 Task: Add European Hot Cereal to the cart.
Action: Mouse moved to (864, 299)
Screenshot: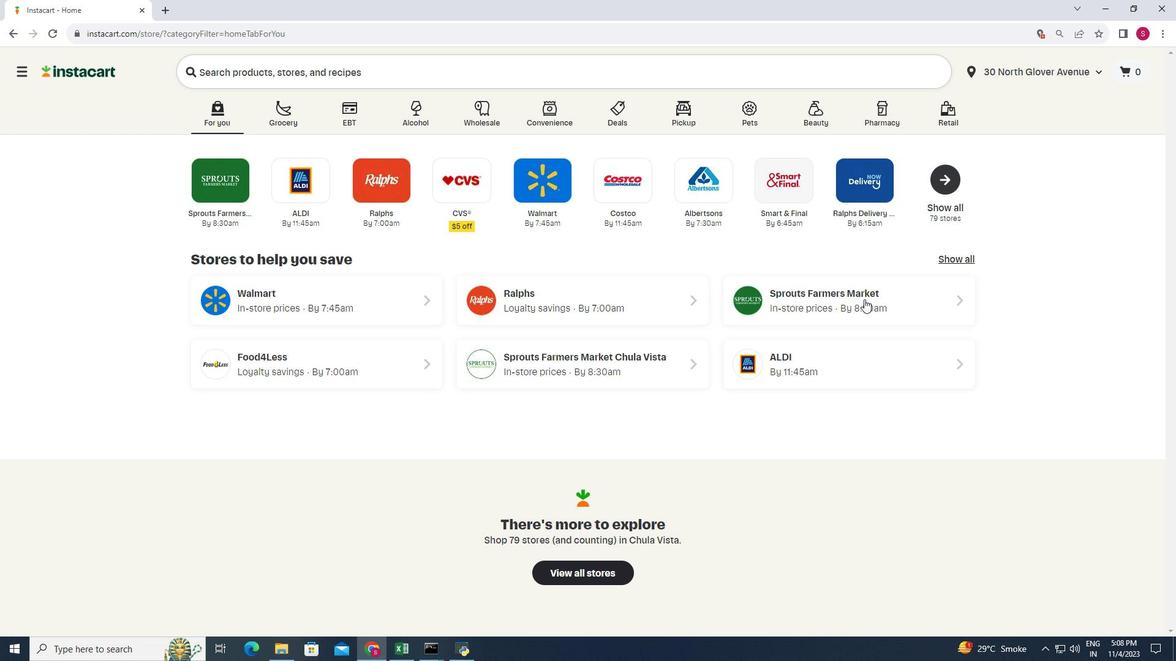 
Action: Mouse pressed left at (864, 299)
Screenshot: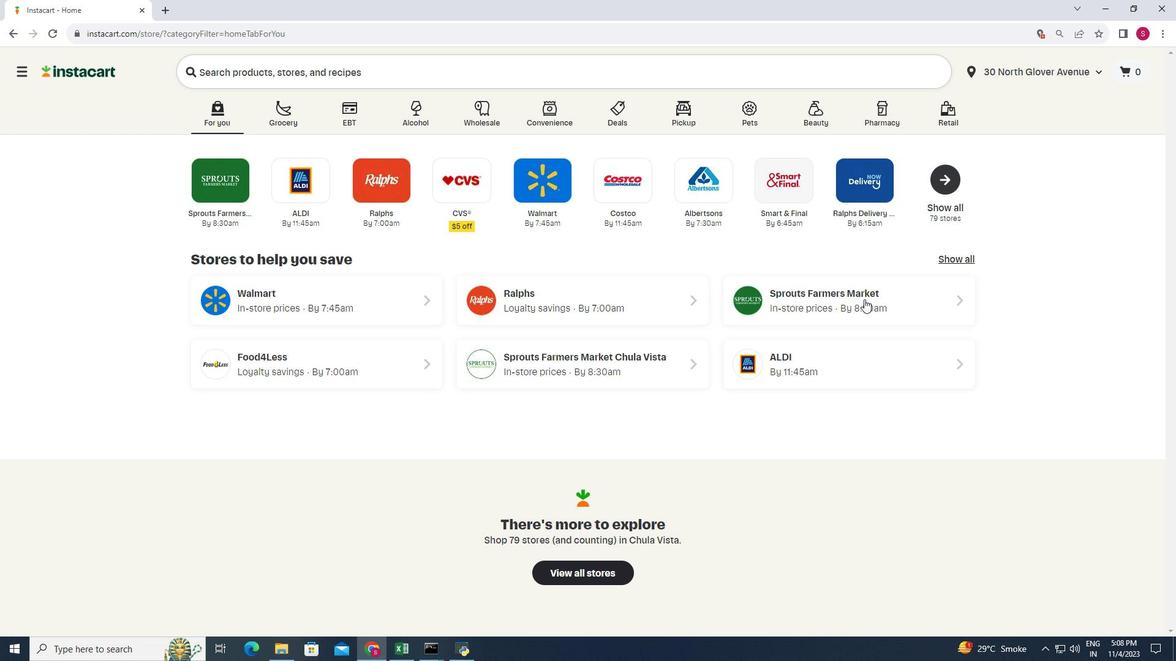 
Action: Mouse moved to (69, 400)
Screenshot: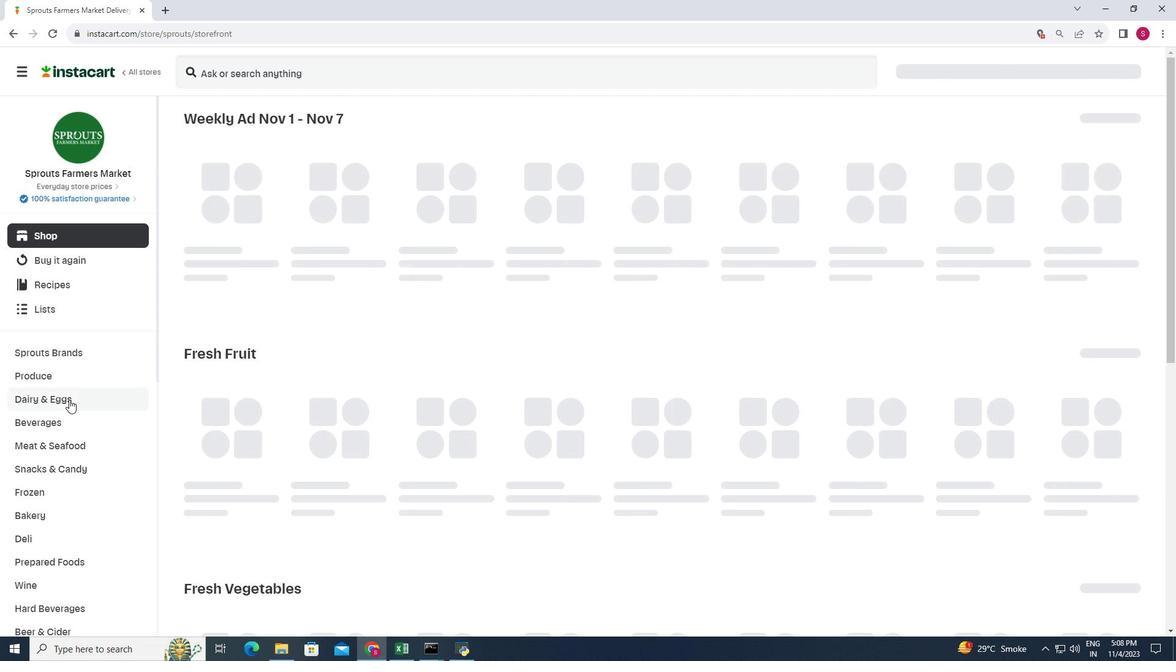 
Action: Mouse scrolled (69, 399) with delta (0, 0)
Screenshot: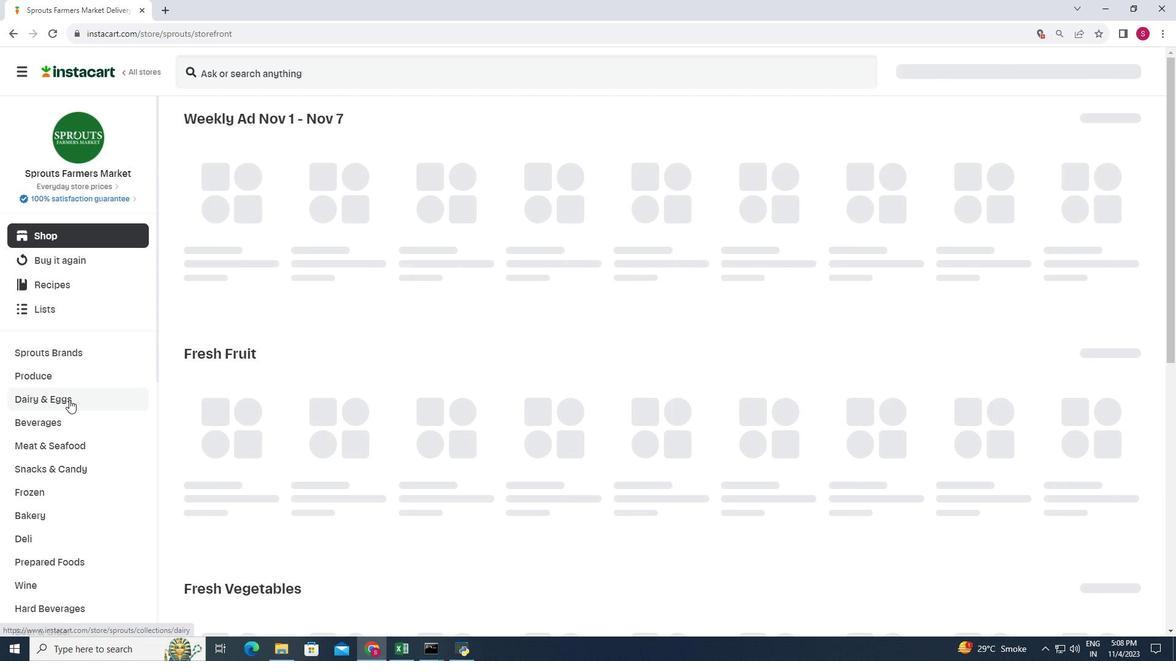 
Action: Mouse scrolled (69, 399) with delta (0, 0)
Screenshot: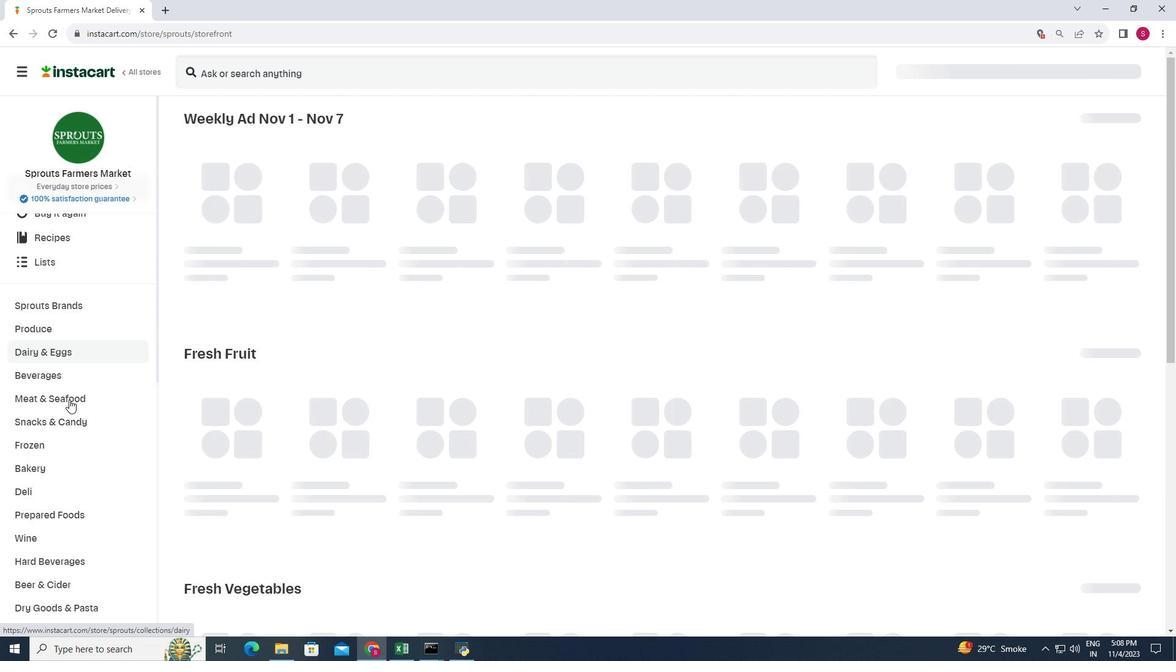 
Action: Mouse scrolled (69, 399) with delta (0, 0)
Screenshot: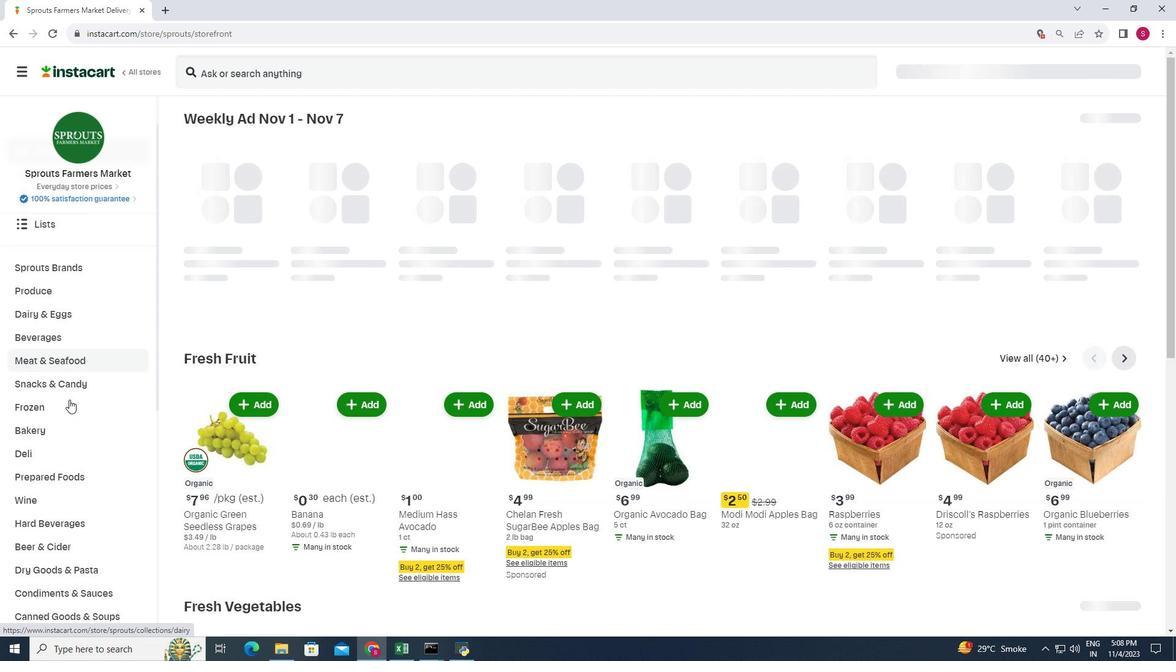 
Action: Mouse moved to (53, 538)
Screenshot: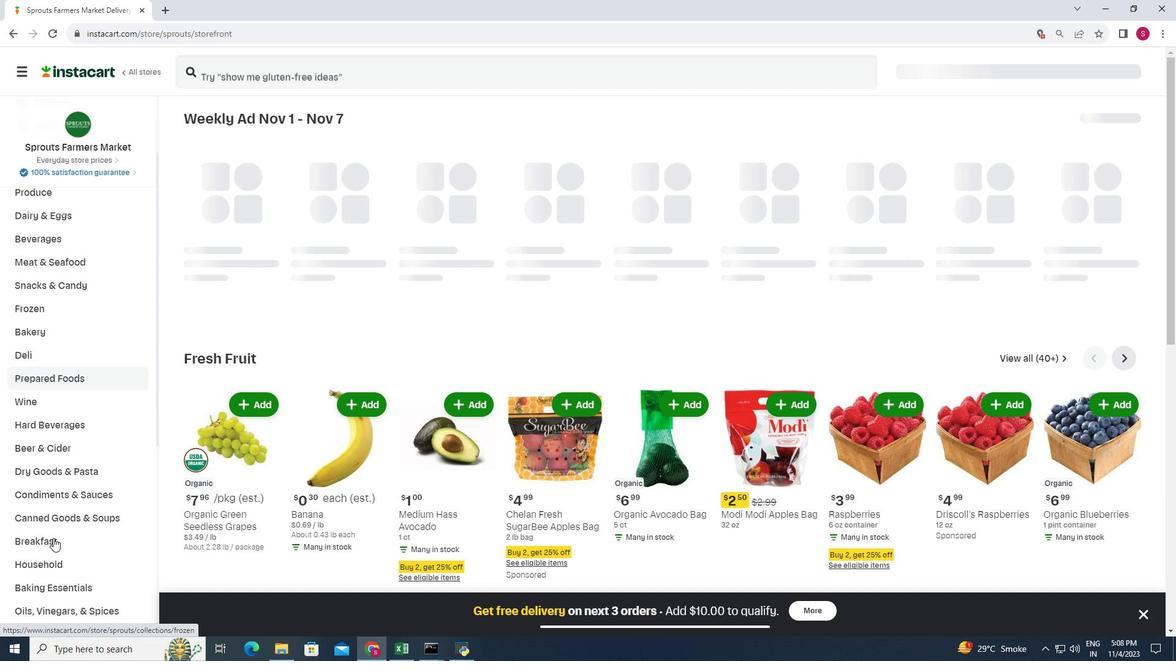 
Action: Mouse pressed left at (53, 538)
Screenshot: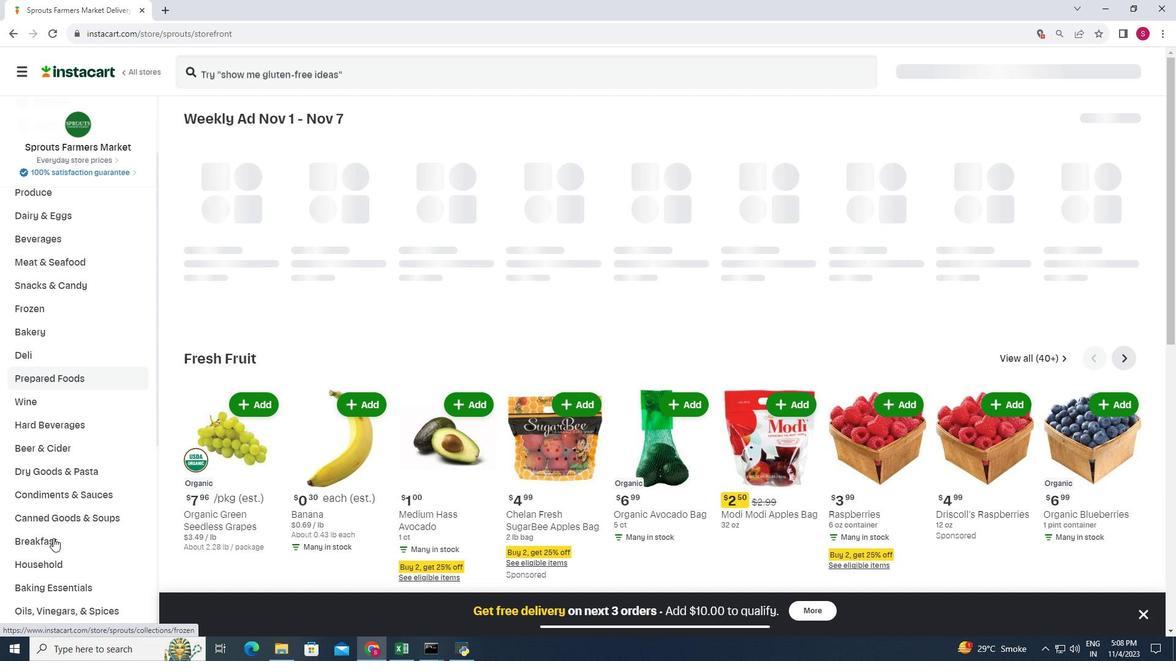 
Action: Mouse moved to (53, 540)
Screenshot: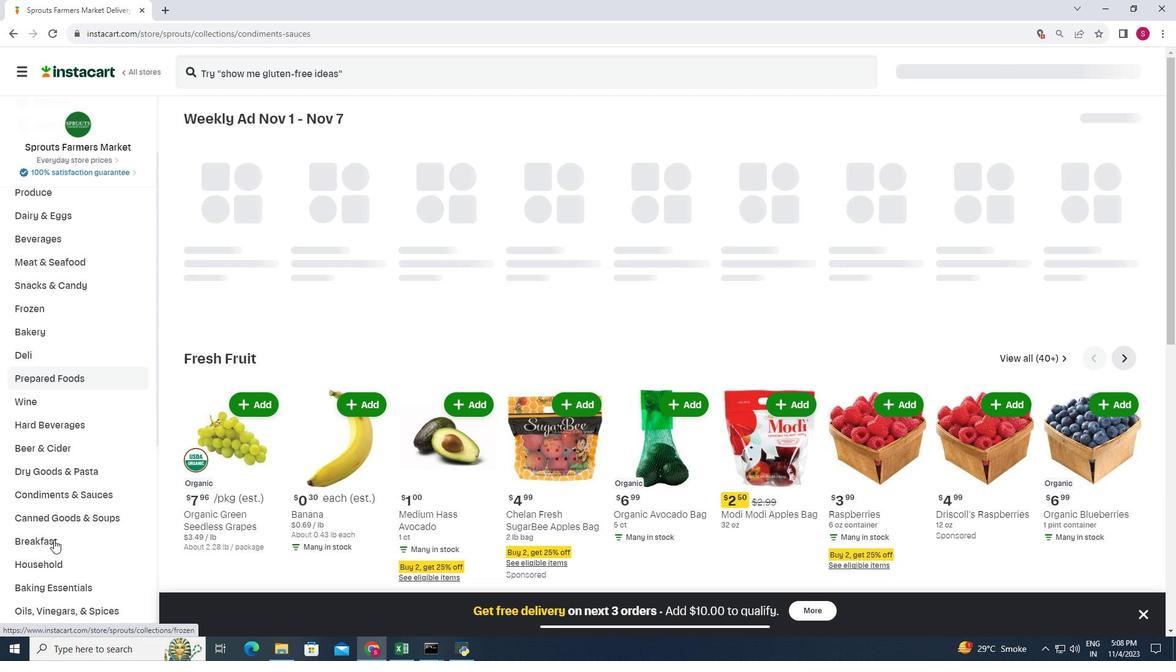 
Action: Mouse pressed left at (53, 540)
Screenshot: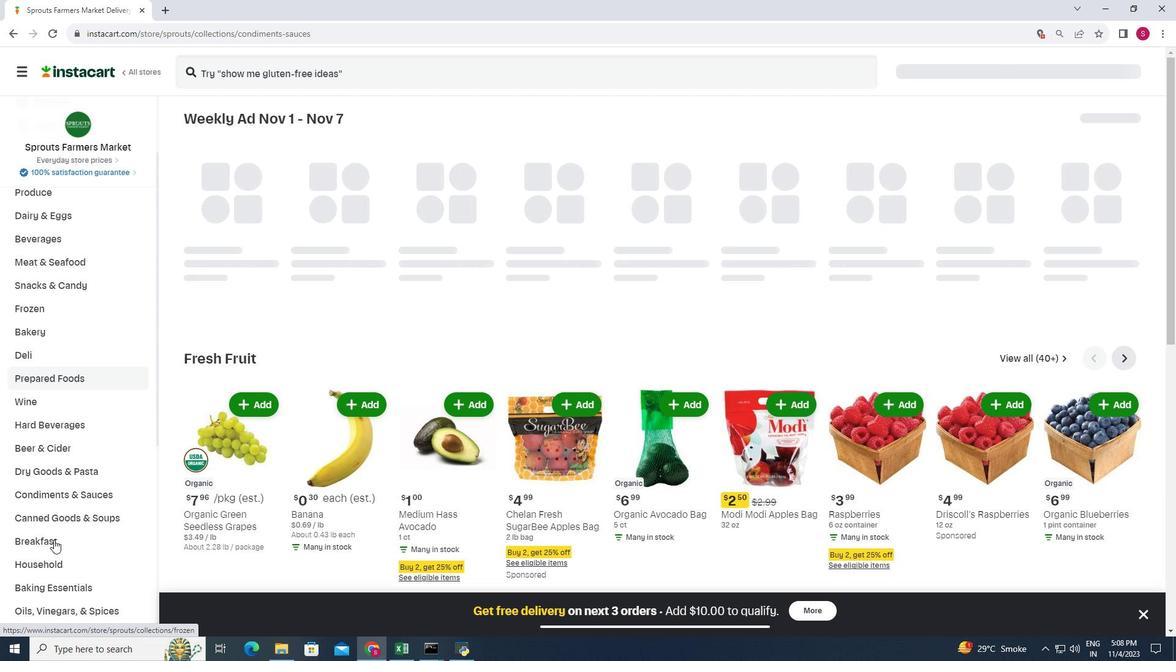 
Action: Mouse moved to (814, 156)
Screenshot: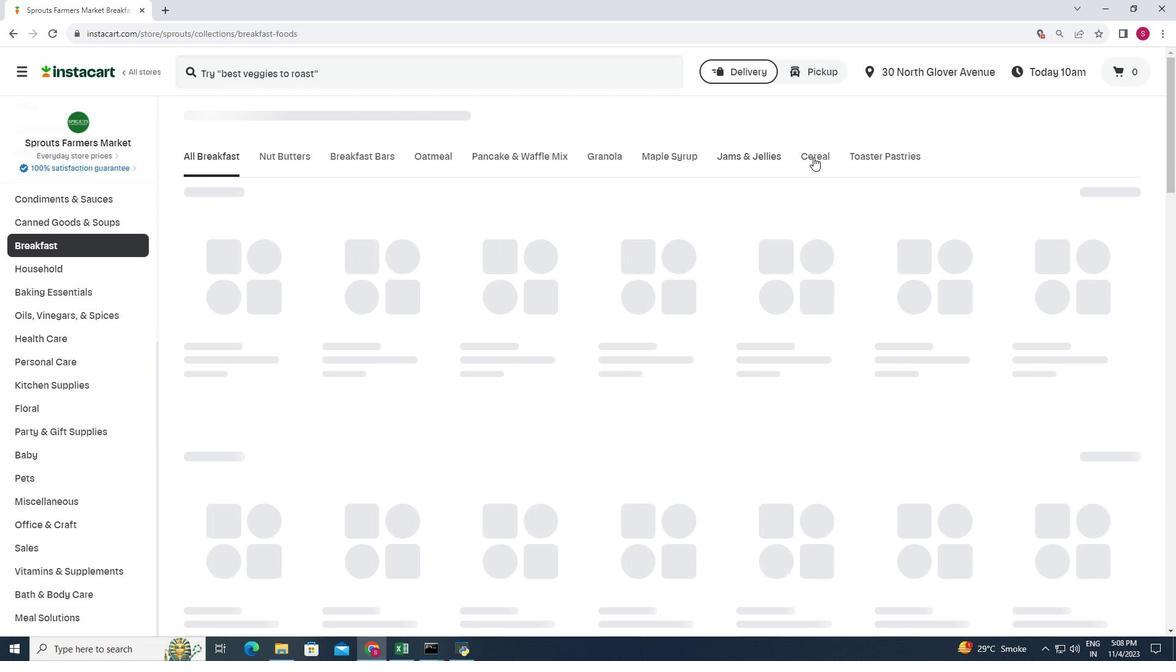 
Action: Mouse pressed left at (814, 156)
Screenshot: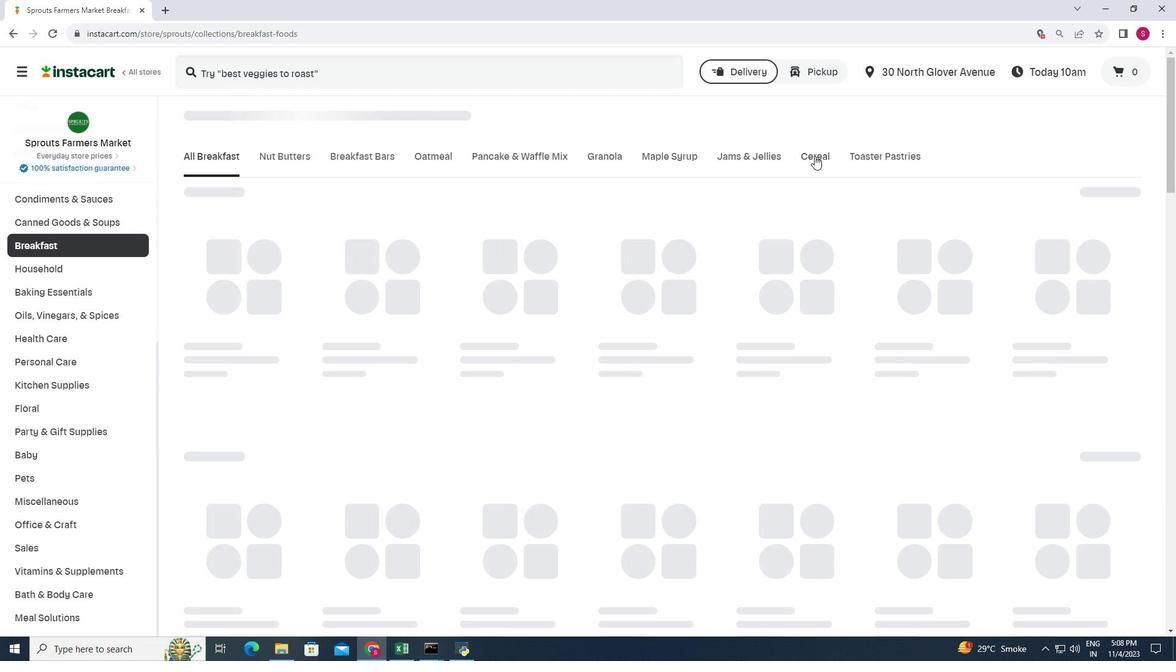 
Action: Mouse moved to (598, 219)
Screenshot: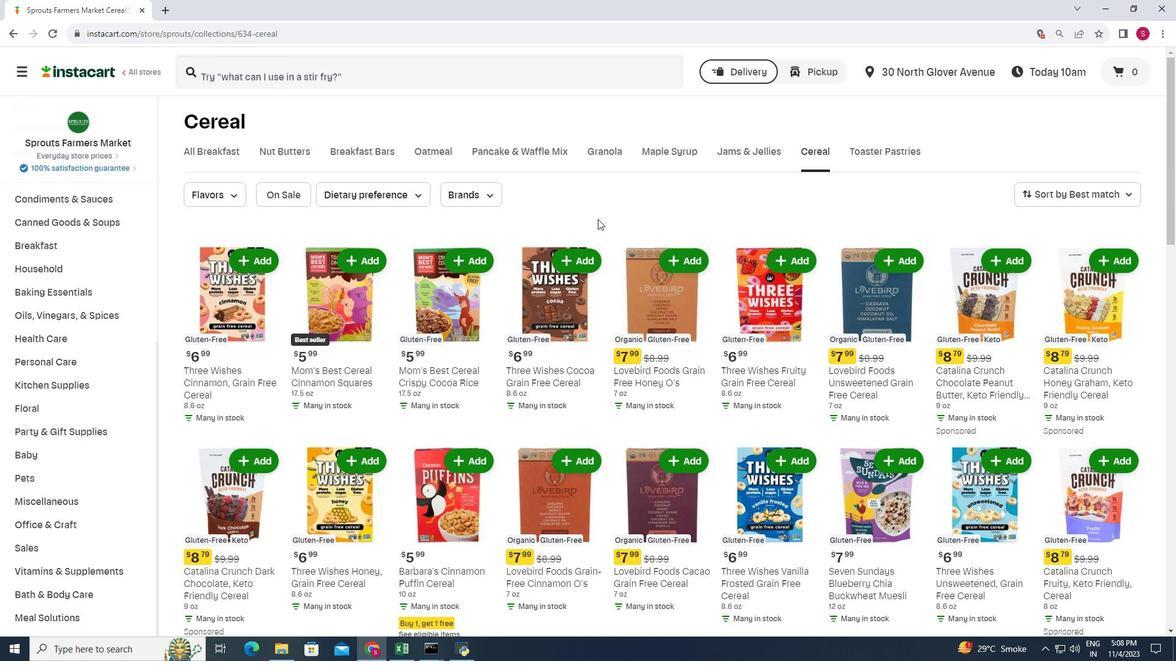 
Action: Mouse scrolled (598, 218) with delta (0, 0)
Screenshot: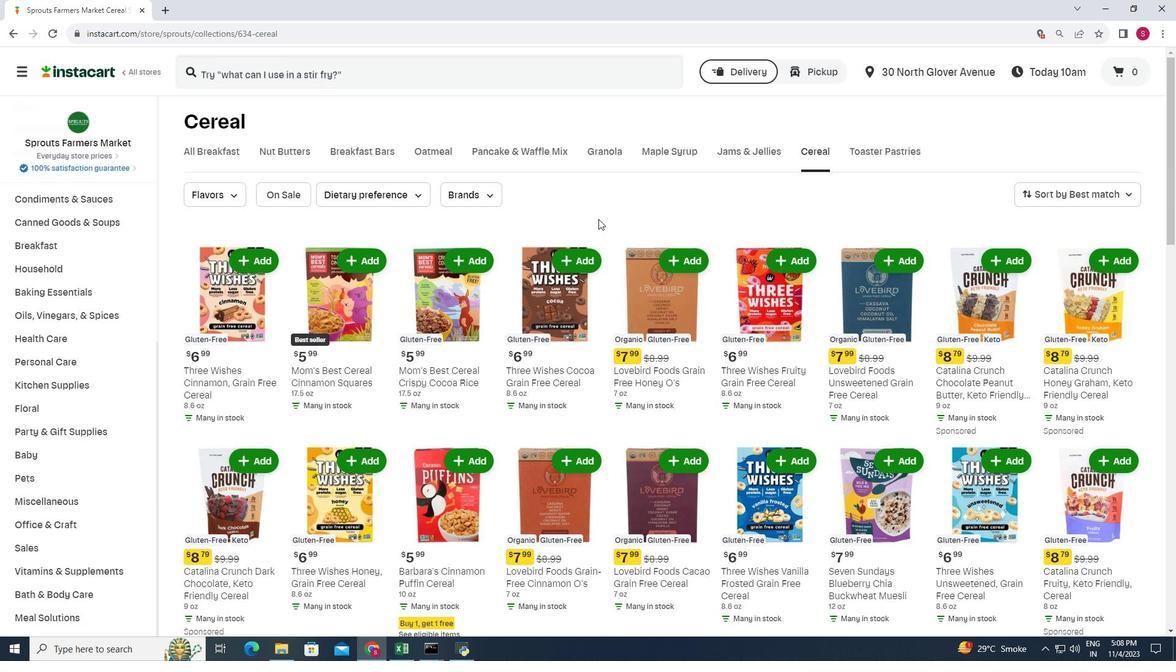 
Action: Mouse moved to (600, 221)
Screenshot: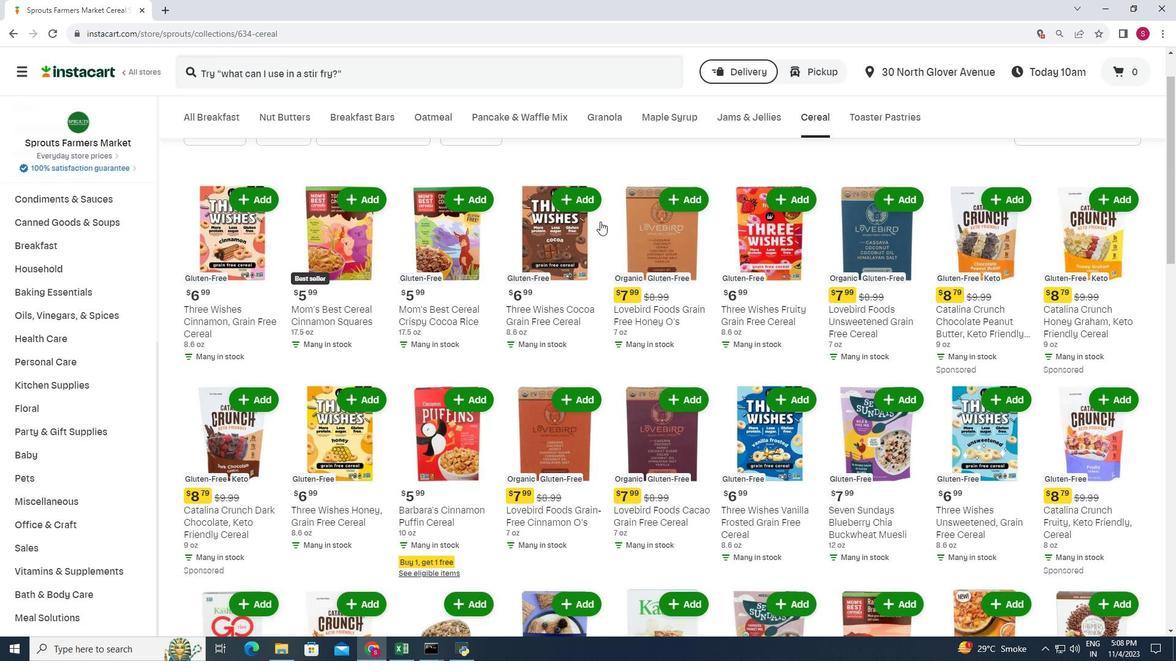 
Action: Mouse scrolled (600, 220) with delta (0, 0)
Screenshot: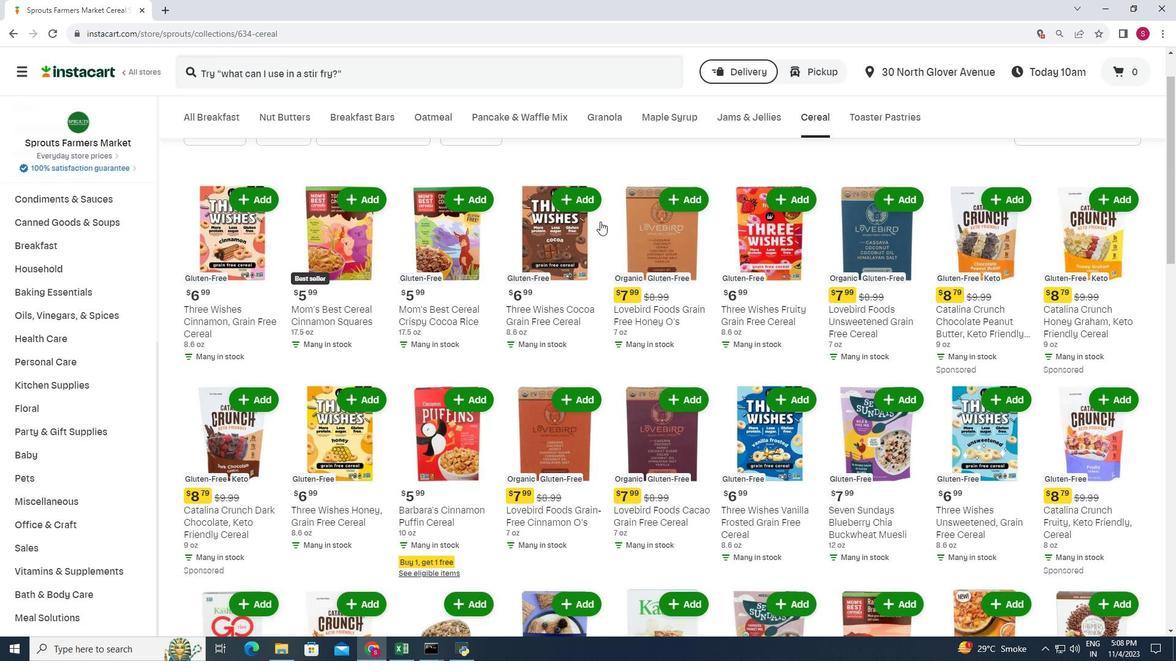 
Action: Mouse moved to (599, 228)
Screenshot: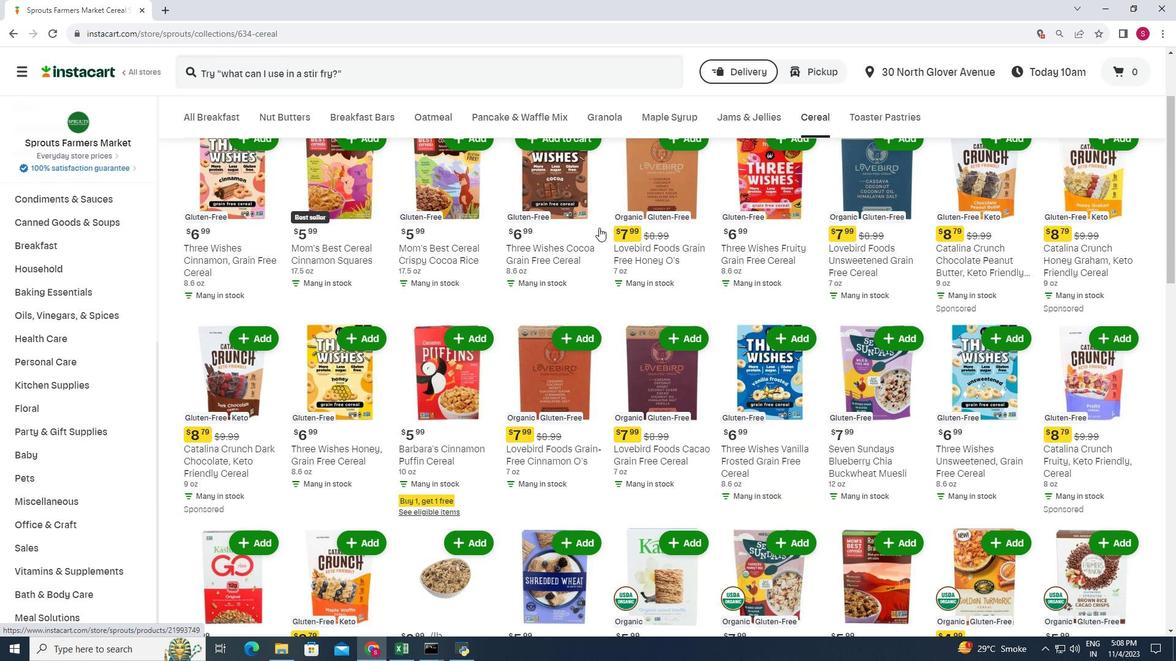 
Action: Mouse scrolled (599, 227) with delta (0, 0)
Screenshot: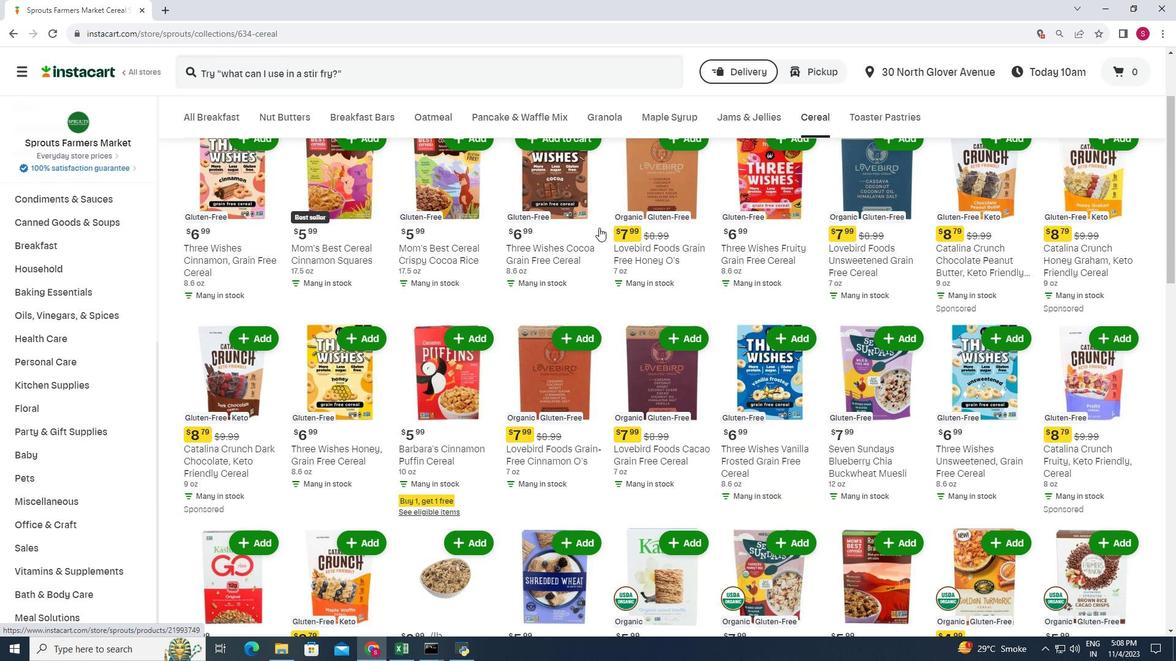 
Action: Mouse scrolled (599, 227) with delta (0, 0)
Screenshot: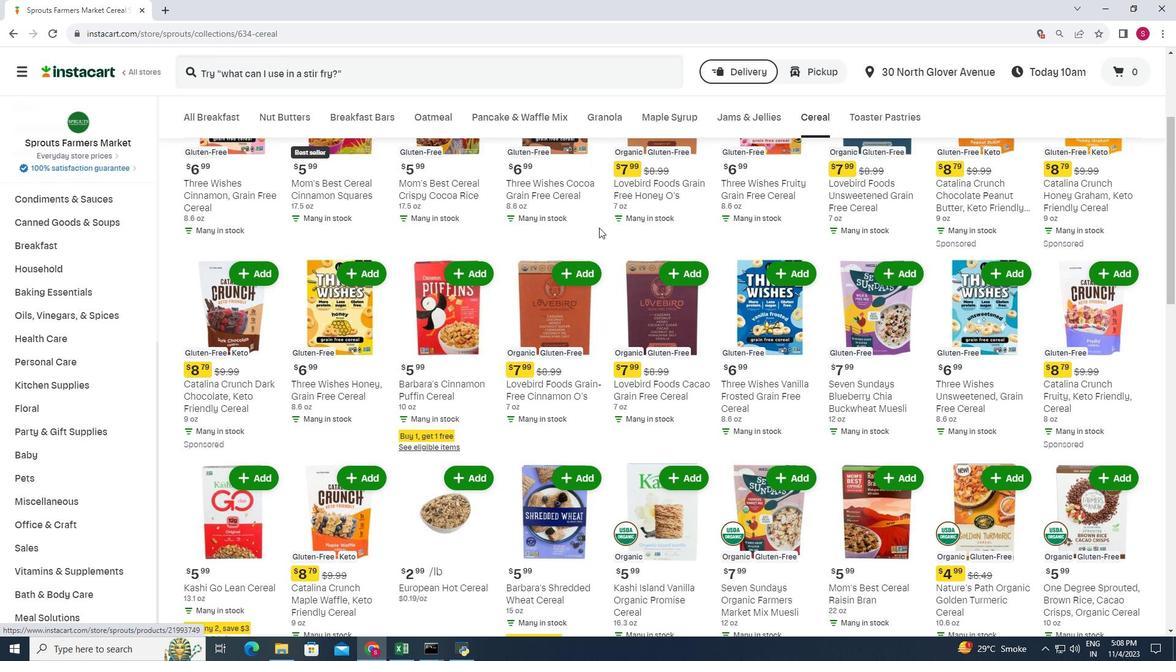 
Action: Mouse scrolled (599, 227) with delta (0, 0)
Screenshot: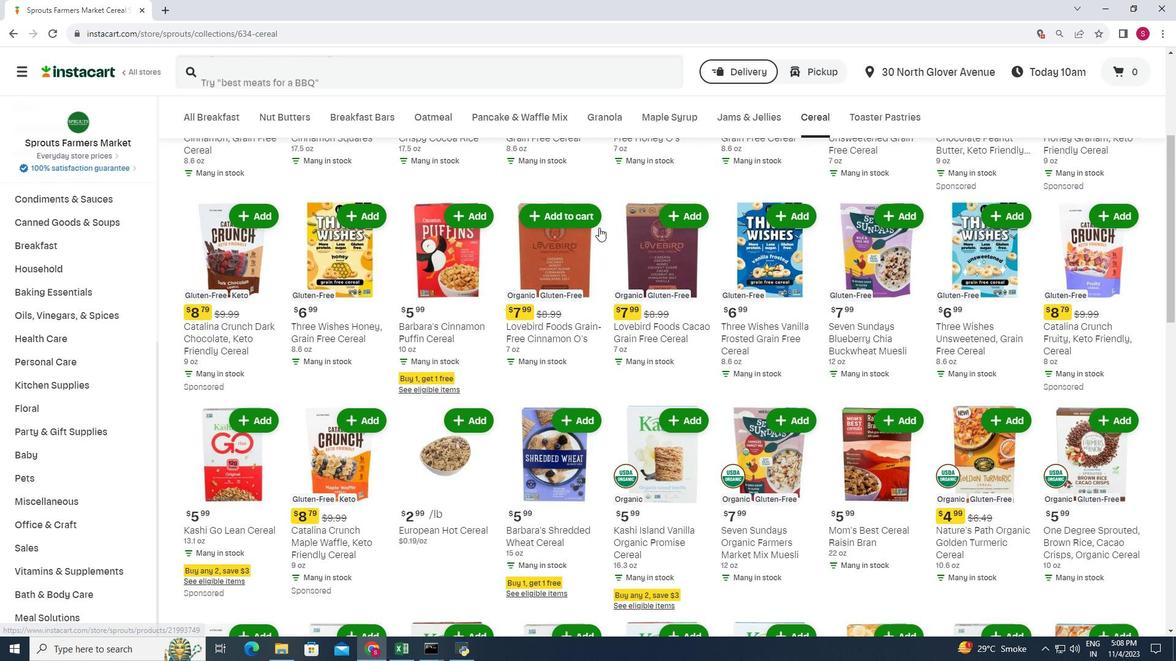 
Action: Mouse scrolled (599, 227) with delta (0, 0)
Screenshot: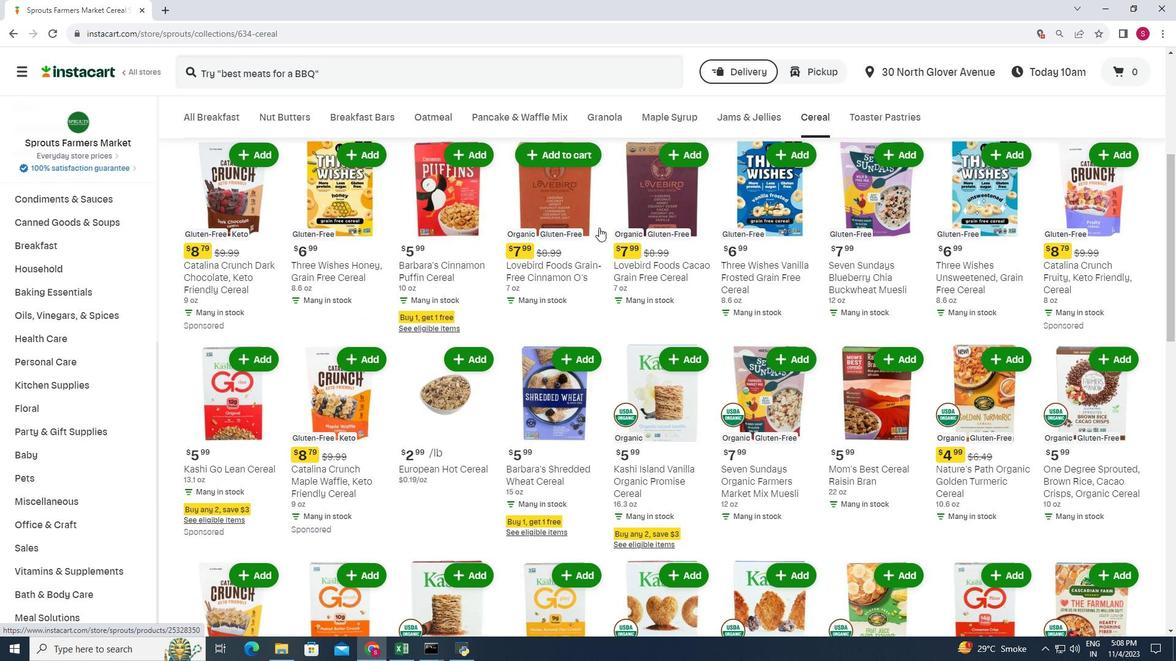 
Action: Mouse scrolled (599, 227) with delta (0, 0)
Screenshot: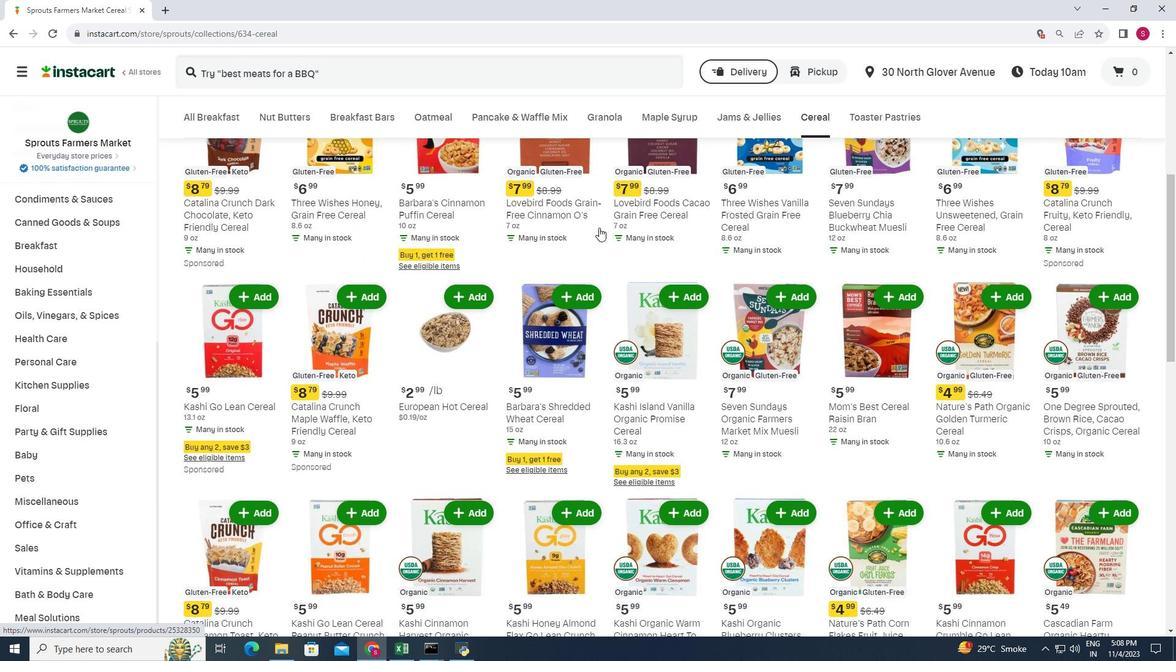 
Action: Mouse moved to (482, 237)
Screenshot: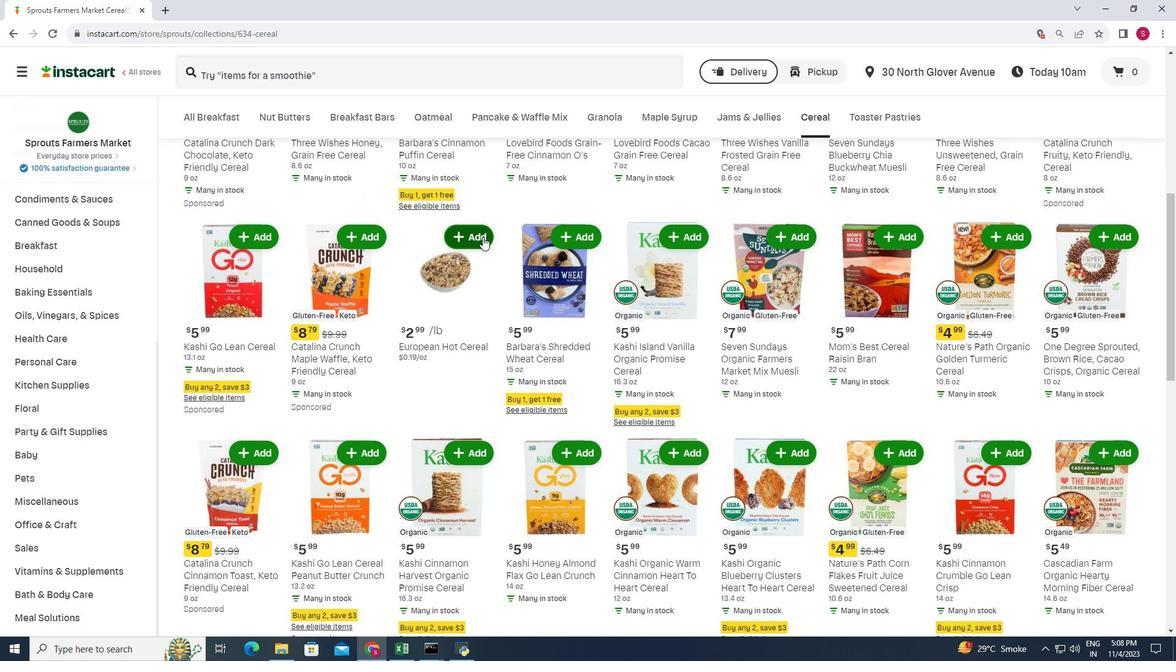 
Action: Mouse pressed left at (482, 237)
Screenshot: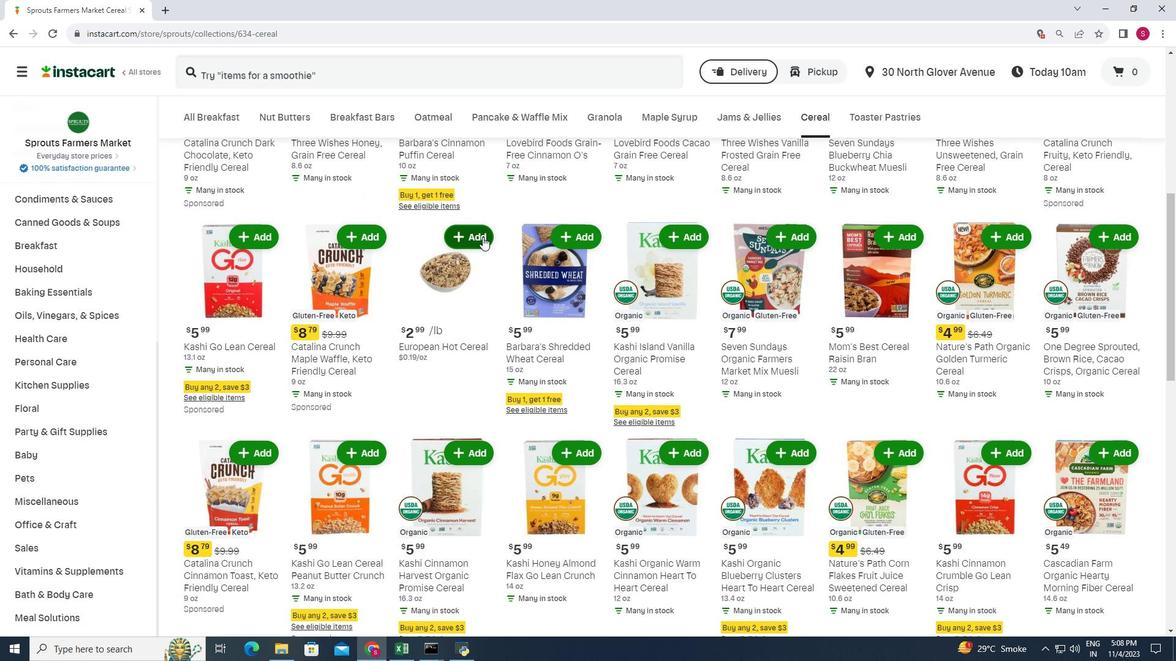 
Action: Mouse moved to (494, 202)
Screenshot: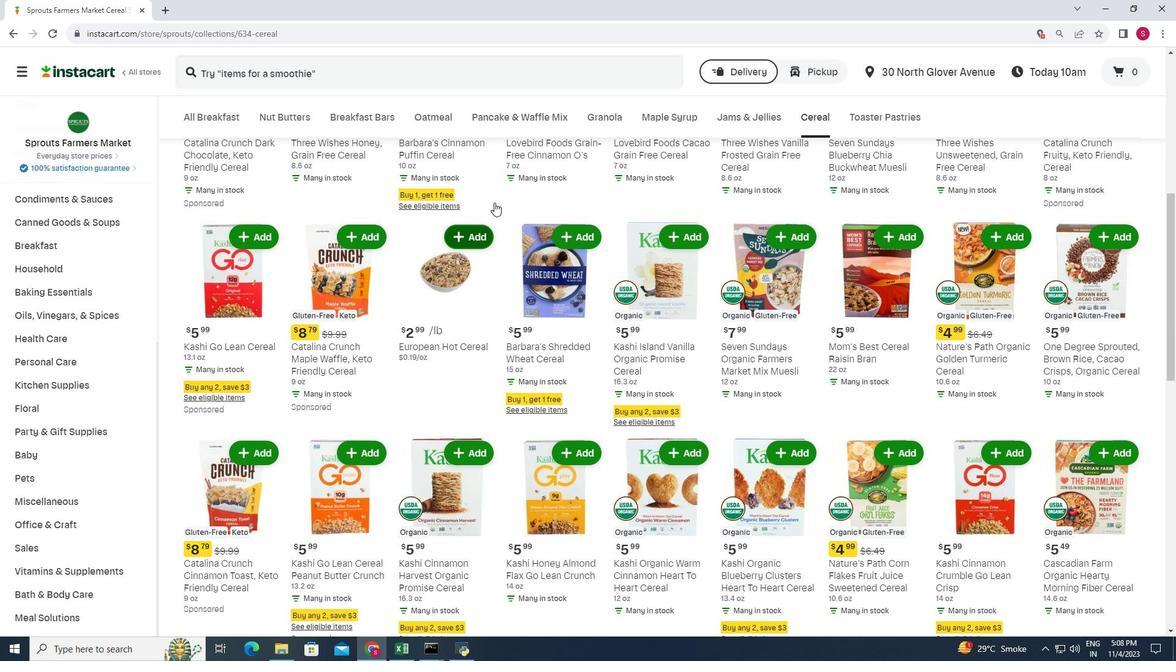 
